 Task: Add Sprouts Baking Powder to the cart.
Action: Mouse moved to (27, 275)
Screenshot: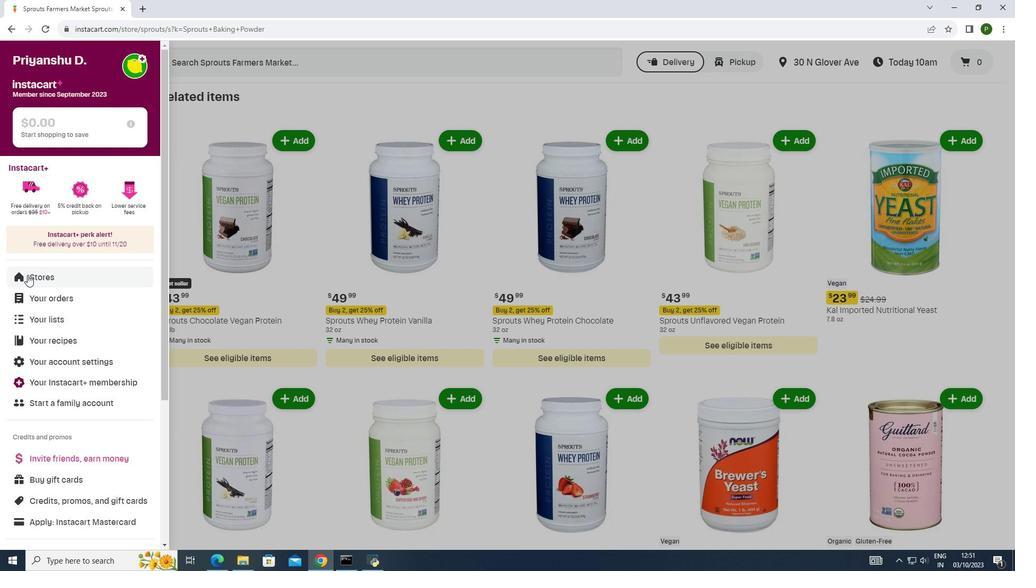 
Action: Mouse pressed left at (27, 275)
Screenshot: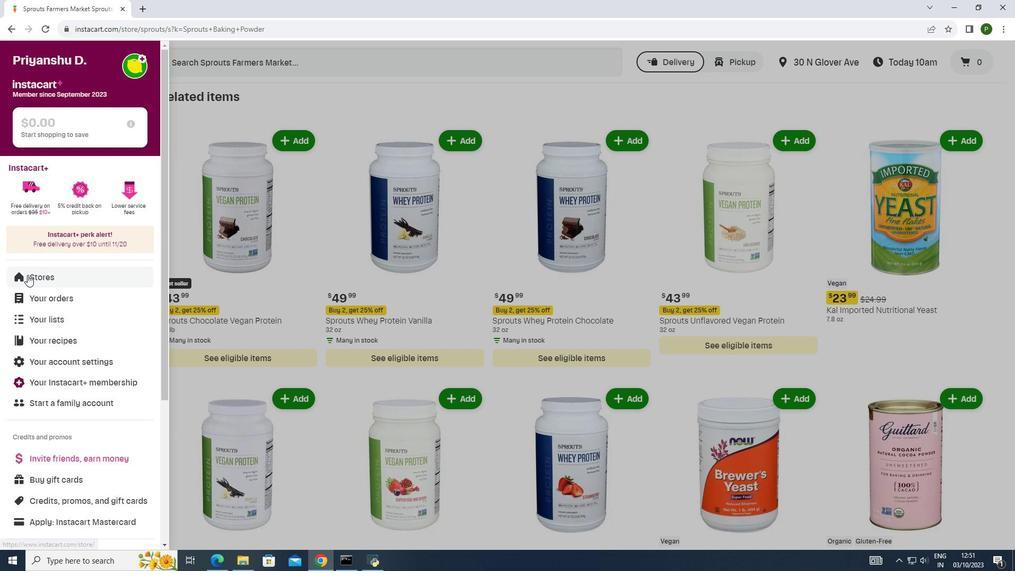 
Action: Mouse moved to (240, 111)
Screenshot: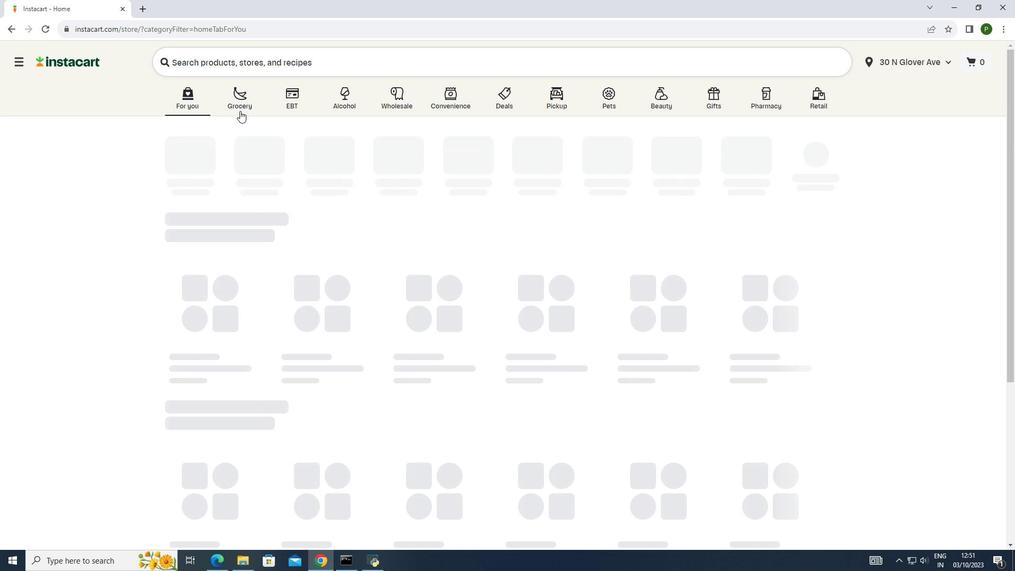 
Action: Mouse pressed left at (240, 111)
Screenshot: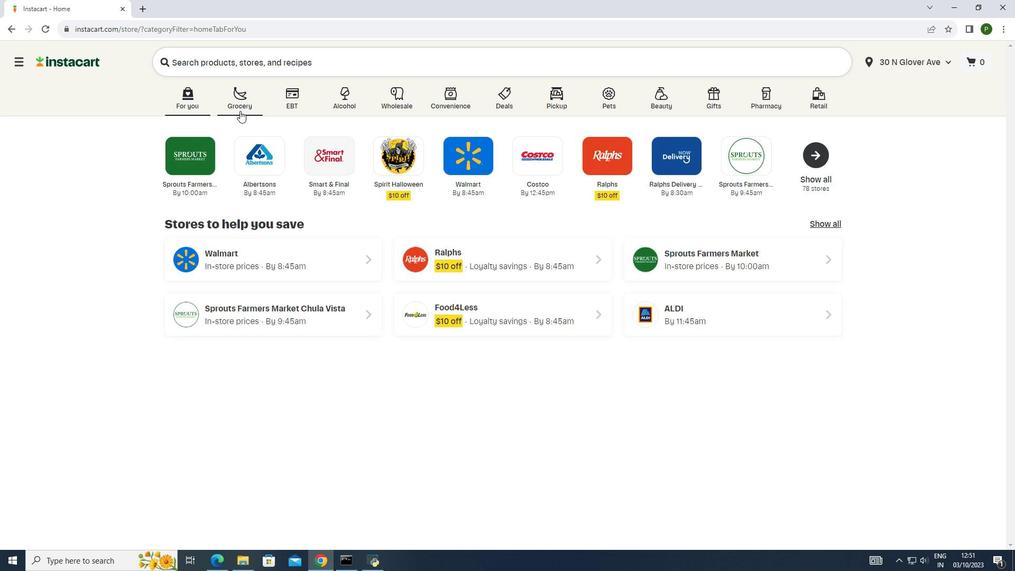 
Action: Mouse moved to (524, 169)
Screenshot: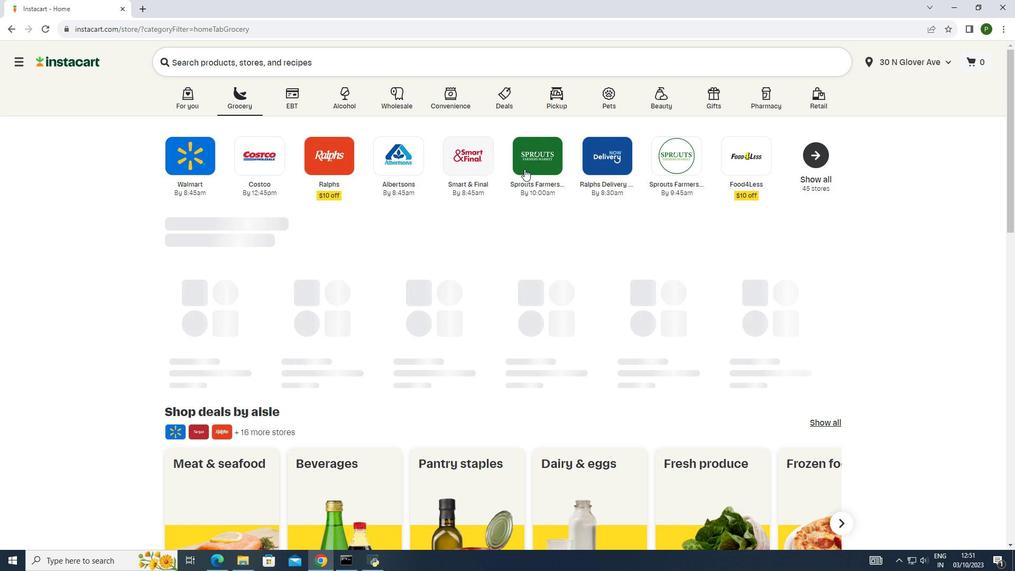 
Action: Mouse pressed left at (524, 169)
Screenshot: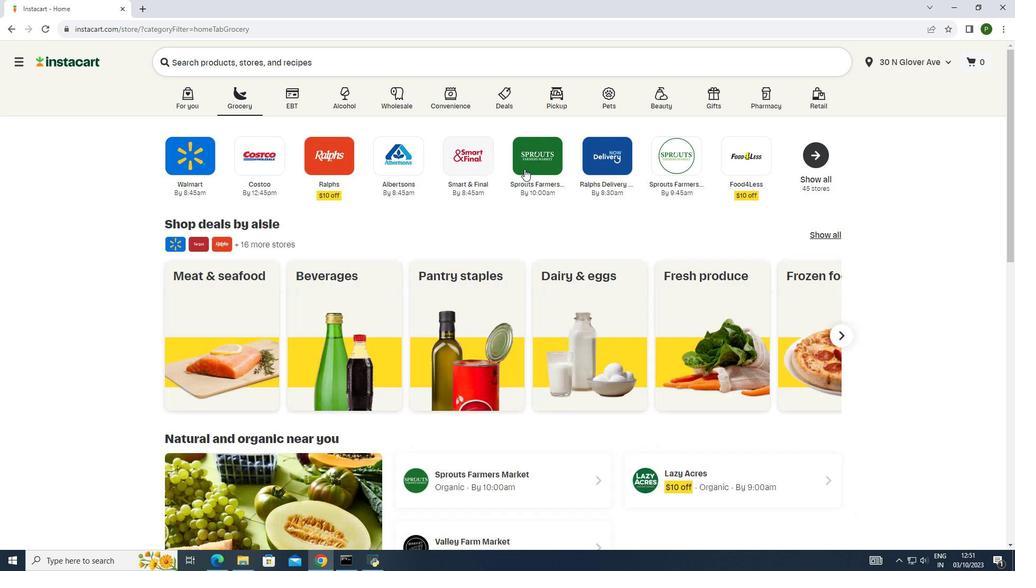 
Action: Mouse moved to (75, 280)
Screenshot: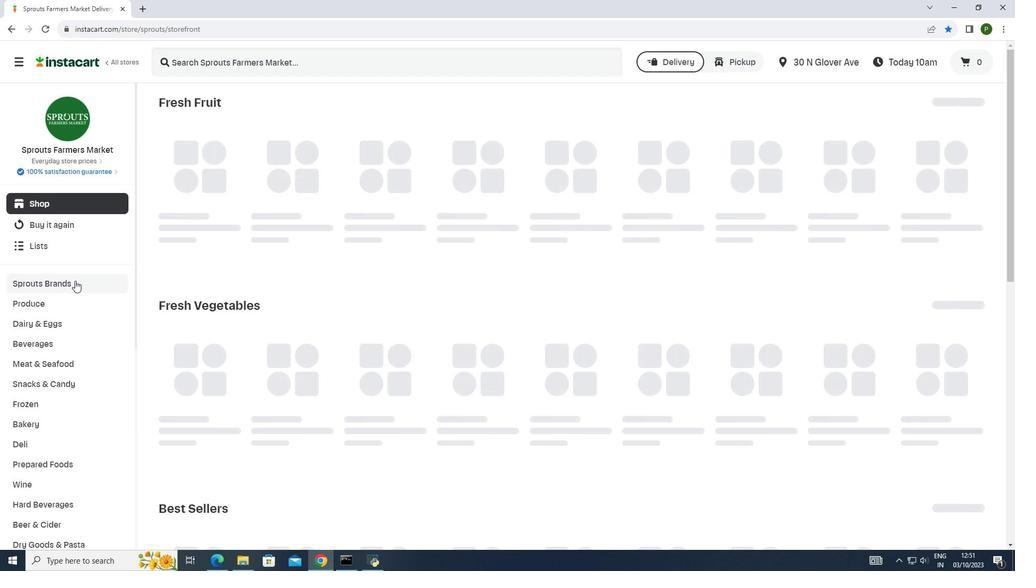 
Action: Mouse pressed left at (75, 280)
Screenshot: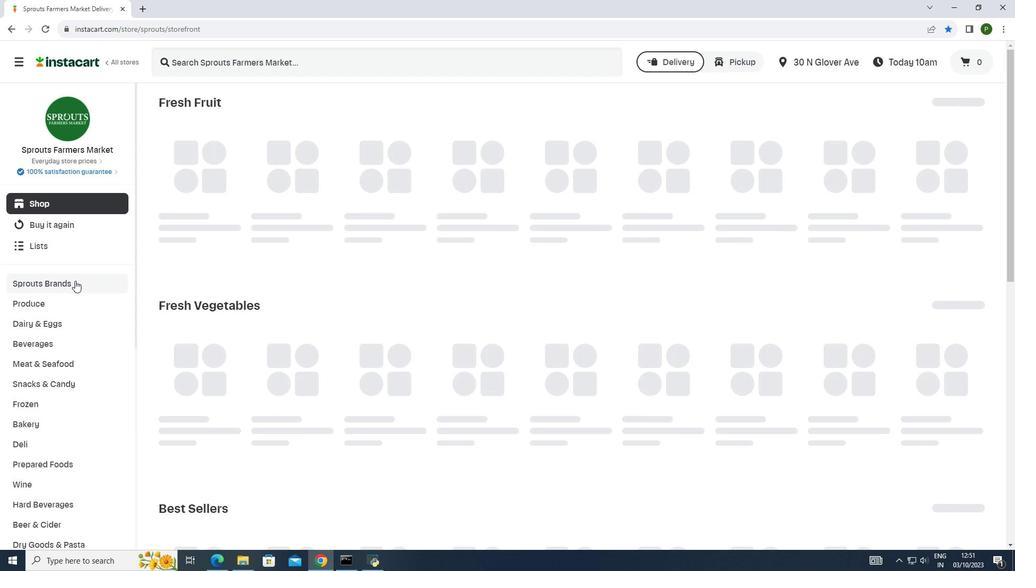 
Action: Mouse moved to (63, 355)
Screenshot: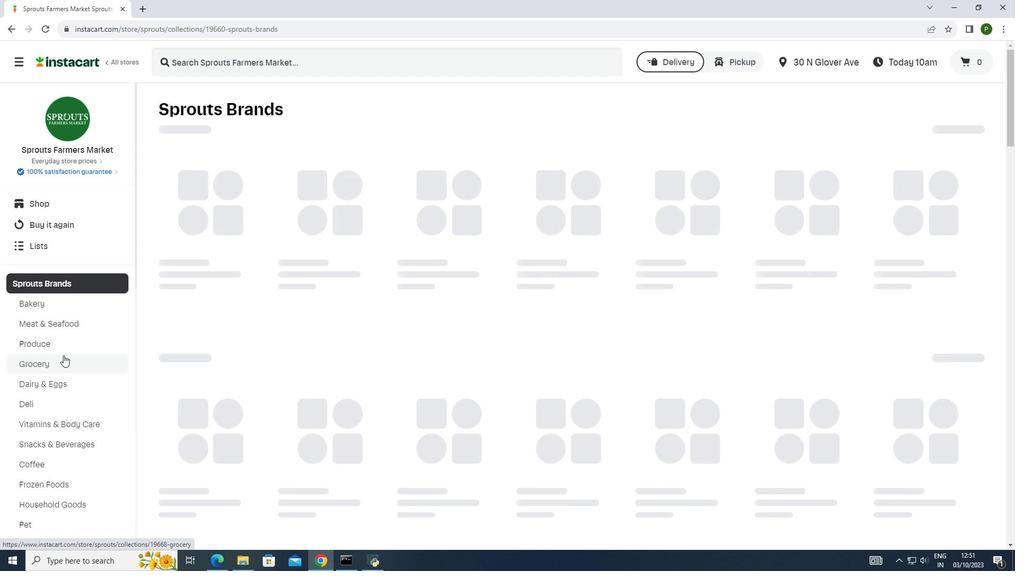 
Action: Mouse pressed left at (63, 355)
Screenshot: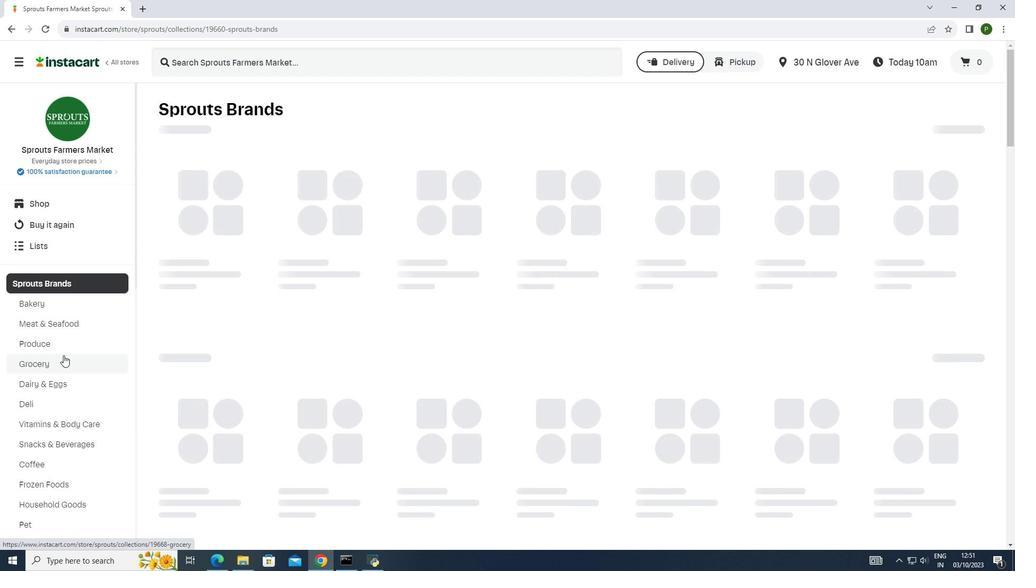 
Action: Mouse moved to (286, 221)
Screenshot: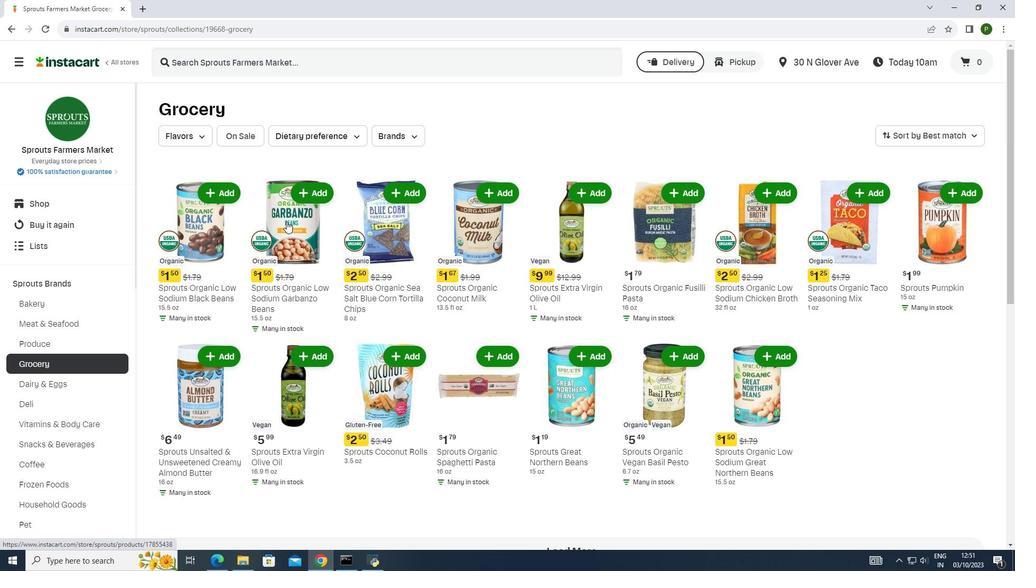 
Action: Mouse scrolled (286, 221) with delta (0, 0)
Screenshot: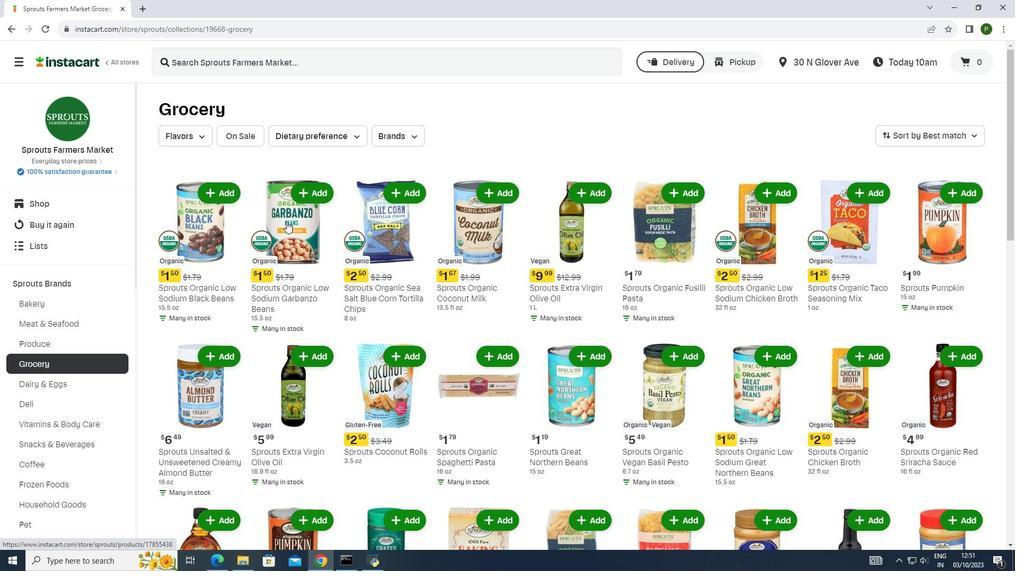 
Action: Mouse moved to (295, 217)
Screenshot: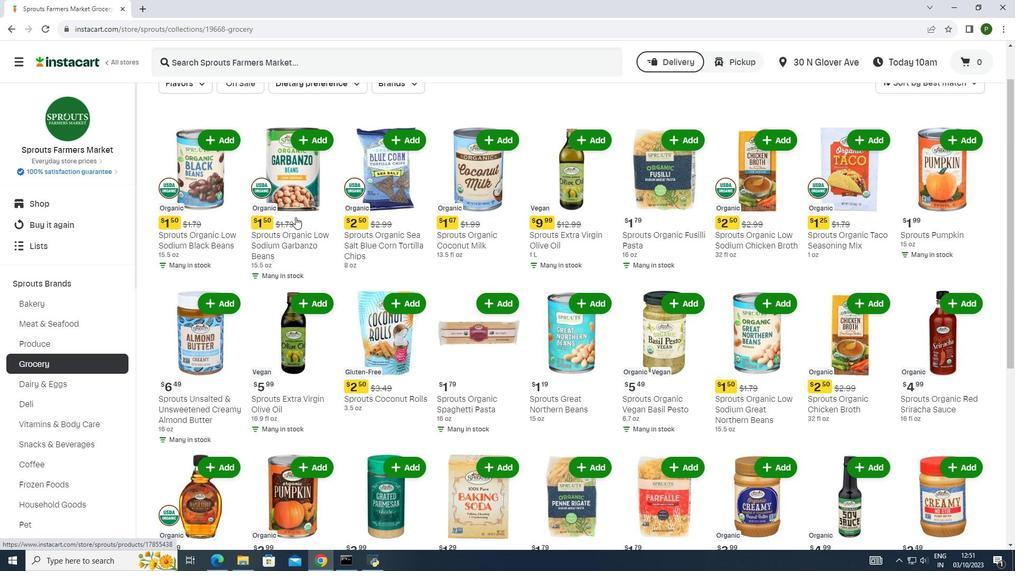 
Action: Mouse scrolled (295, 216) with delta (0, 0)
Screenshot: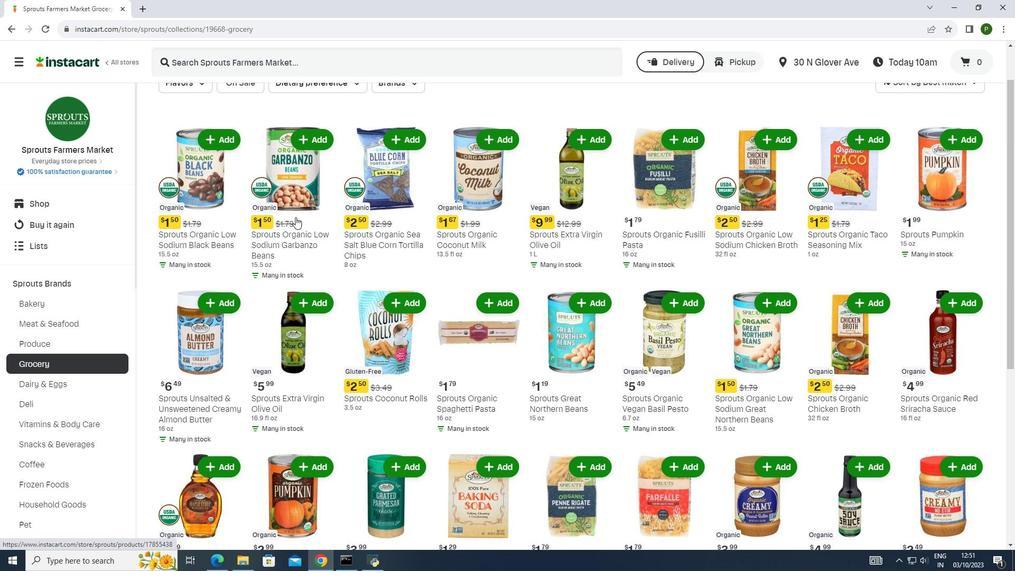 
Action: Mouse moved to (296, 217)
Screenshot: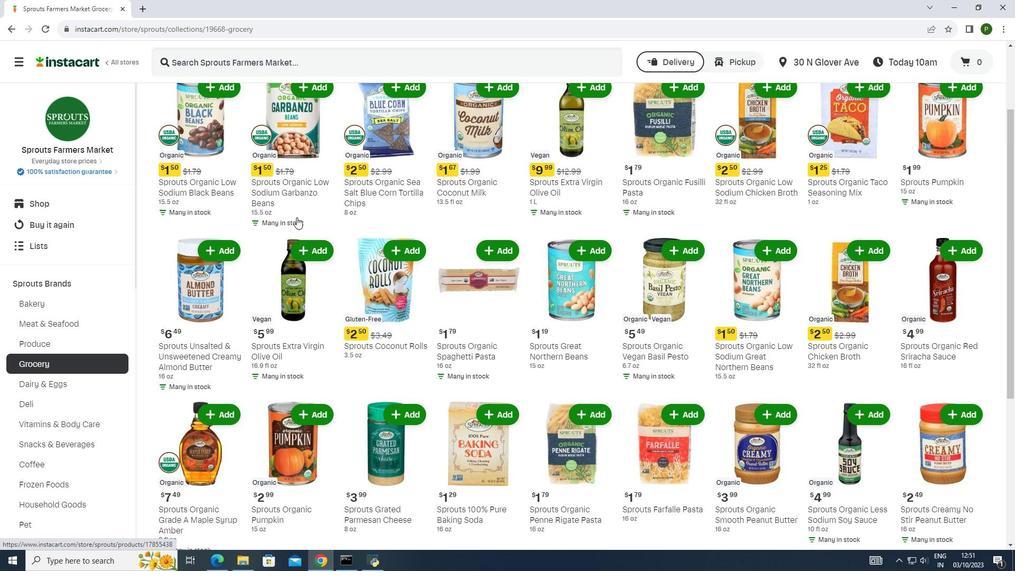 
Action: Mouse scrolled (296, 216) with delta (0, 0)
Screenshot: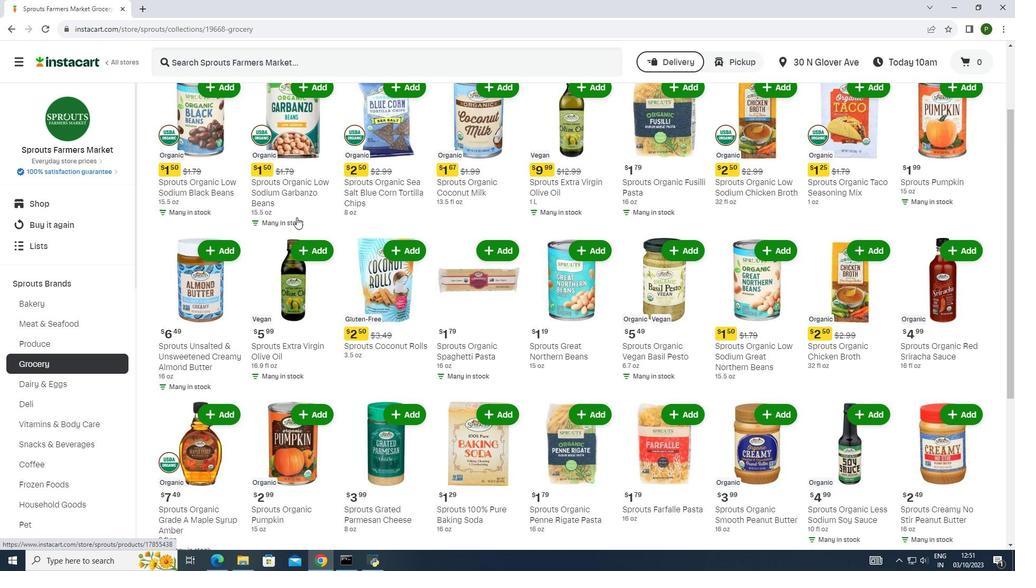 
Action: Mouse scrolled (296, 216) with delta (0, 0)
Screenshot: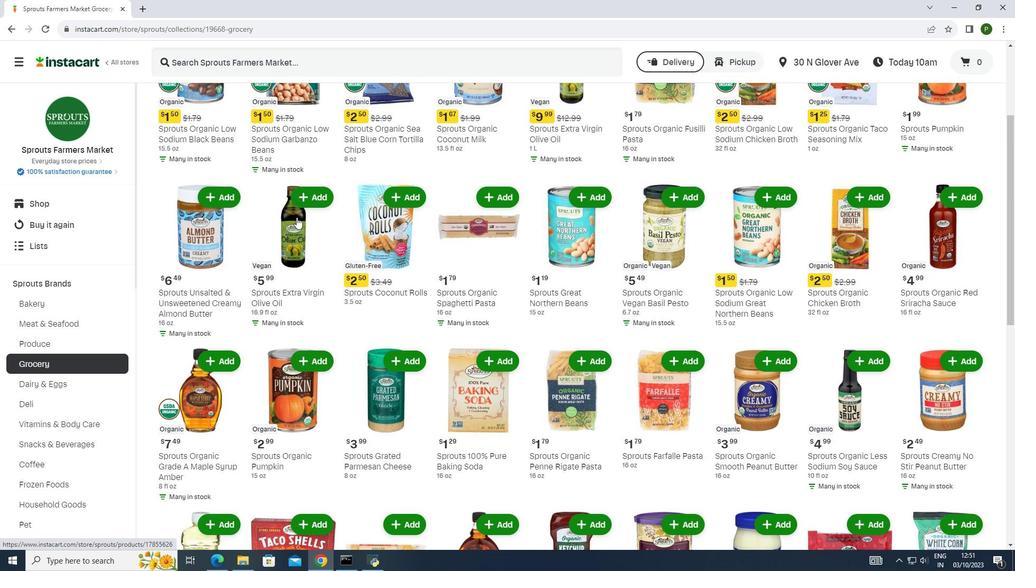 
Action: Mouse scrolled (296, 216) with delta (0, 0)
Screenshot: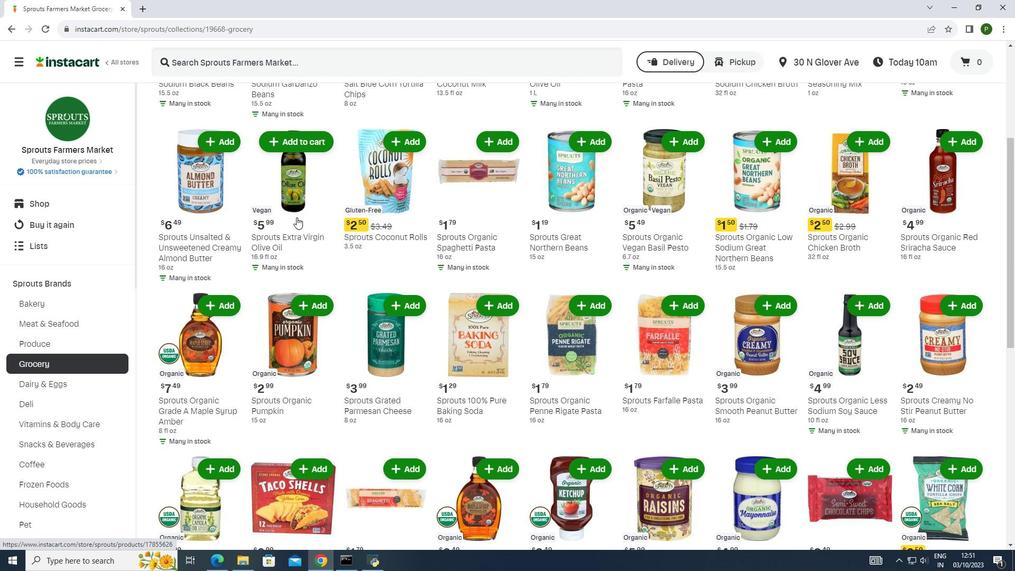 
Action: Mouse scrolled (296, 216) with delta (0, 0)
Screenshot: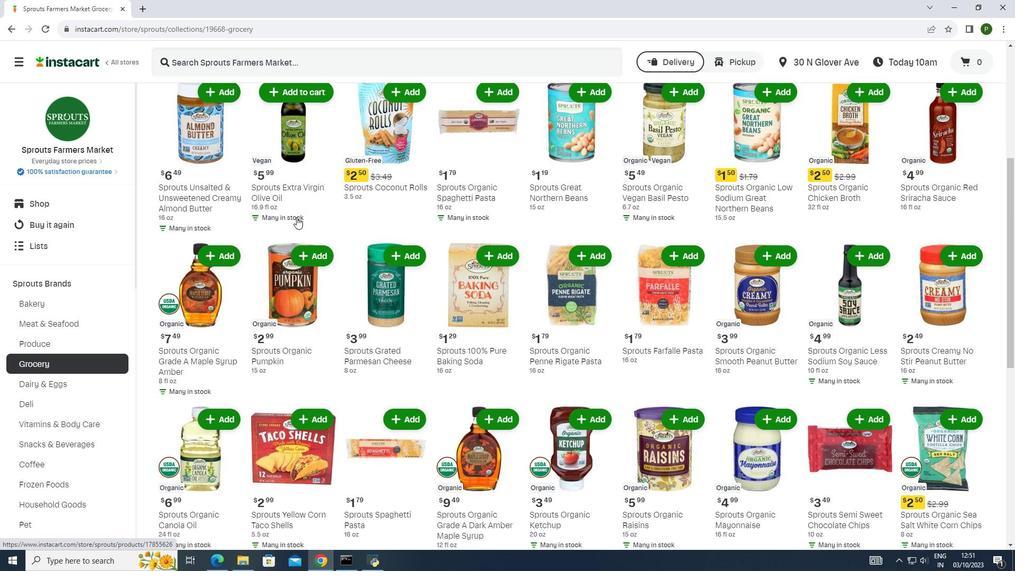 
Action: Mouse scrolled (296, 216) with delta (0, 0)
Screenshot: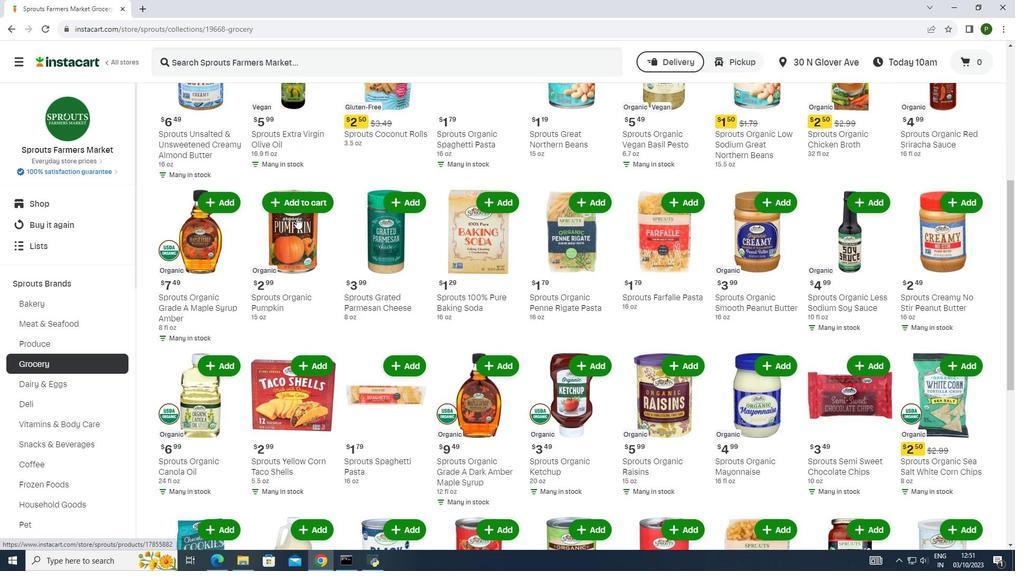 
Action: Mouse scrolled (296, 216) with delta (0, 0)
Screenshot: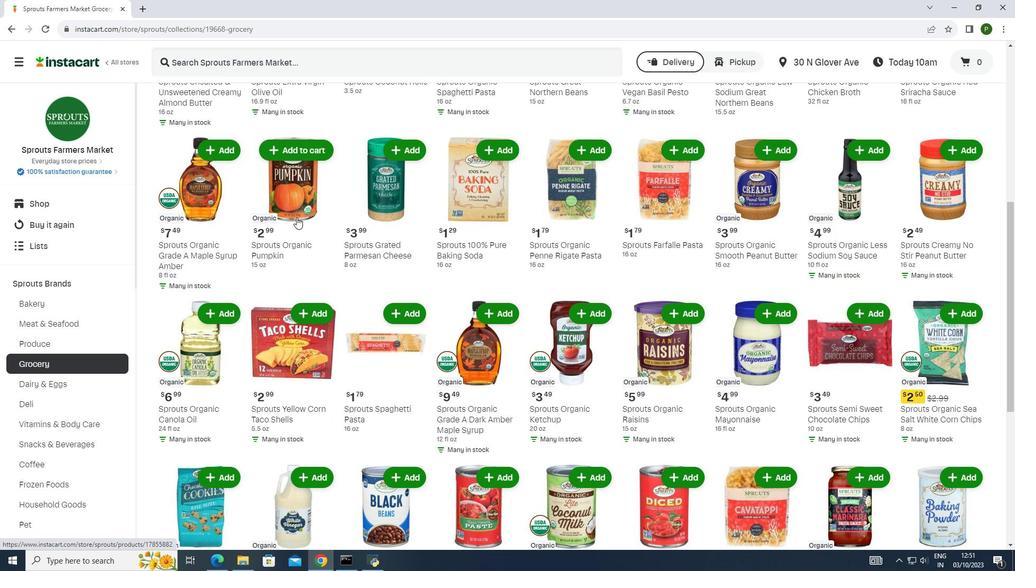 
Action: Mouse scrolled (296, 216) with delta (0, 0)
Screenshot: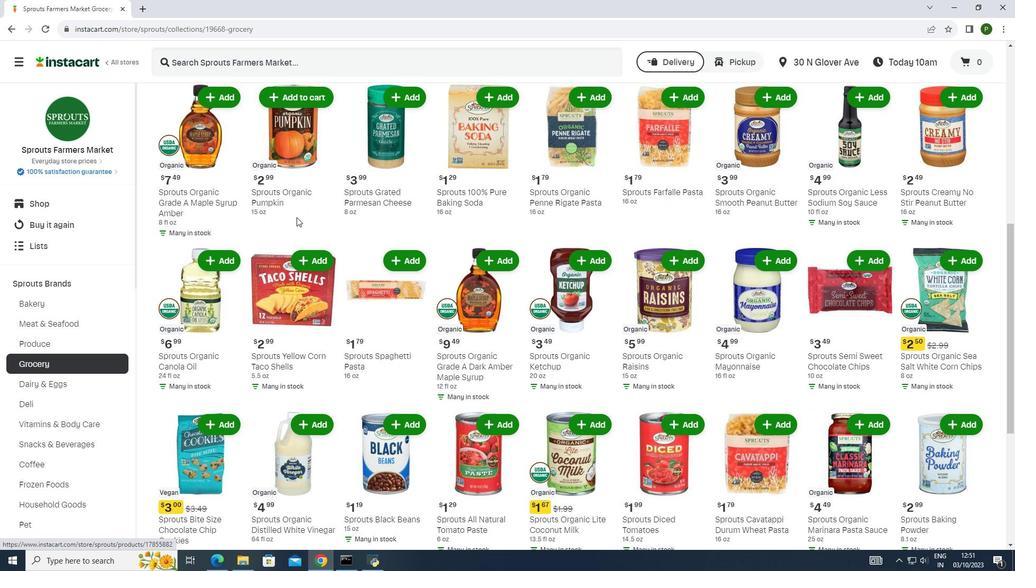 
Action: Mouse scrolled (296, 216) with delta (0, 0)
Screenshot: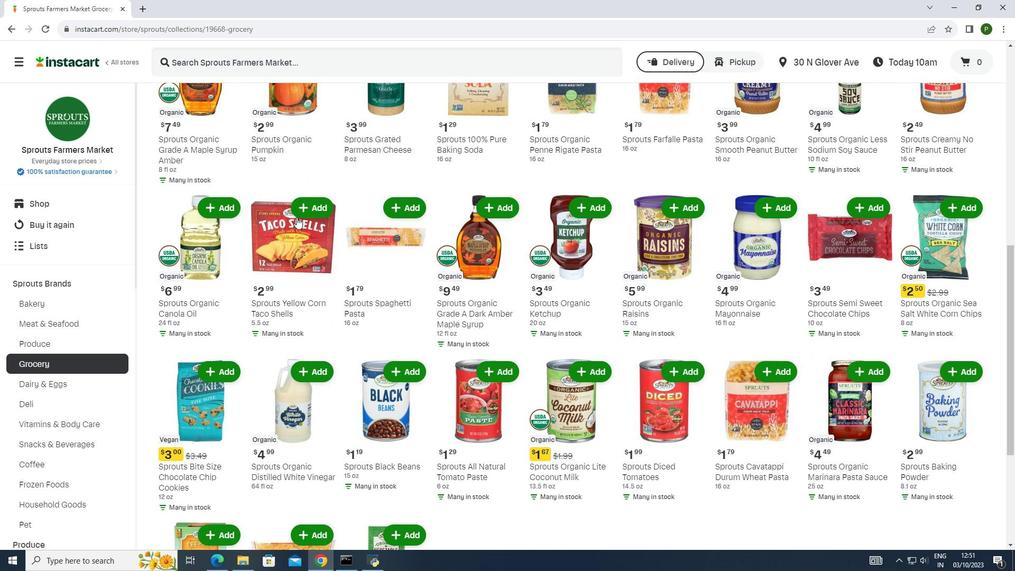 
Action: Mouse scrolled (296, 216) with delta (0, 0)
Screenshot: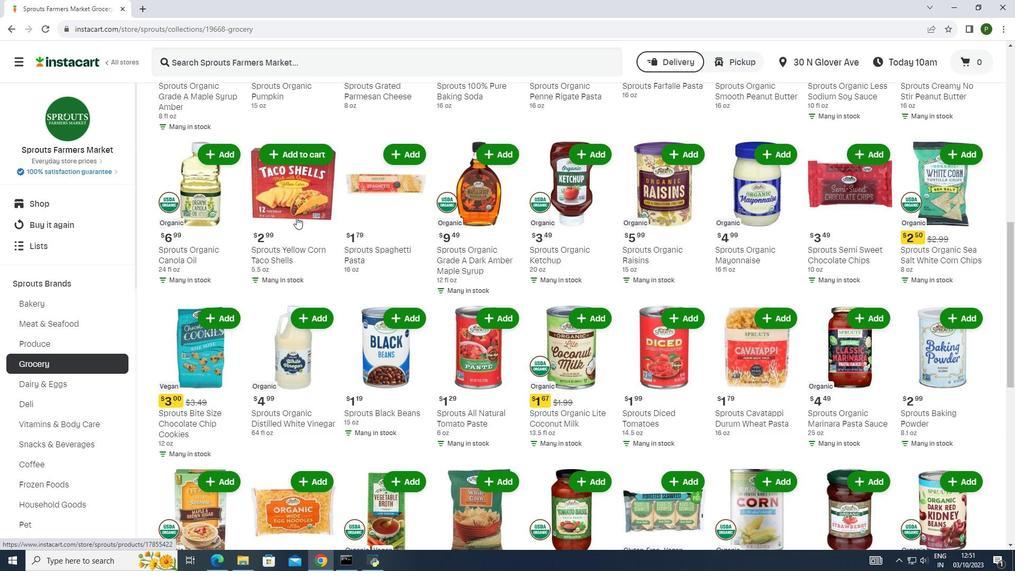 
Action: Mouse moved to (973, 262)
Screenshot: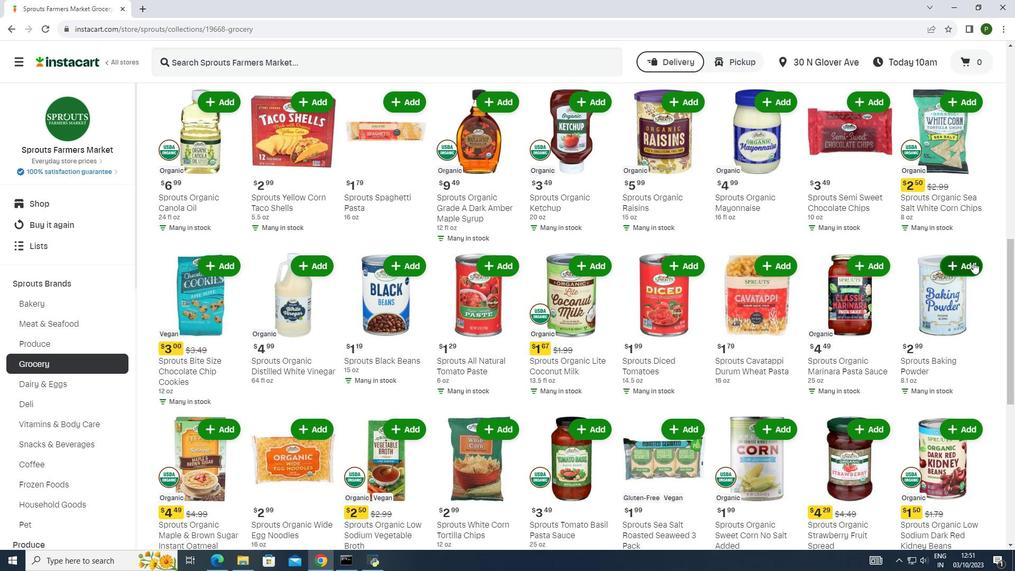
Action: Mouse pressed left at (973, 262)
Screenshot: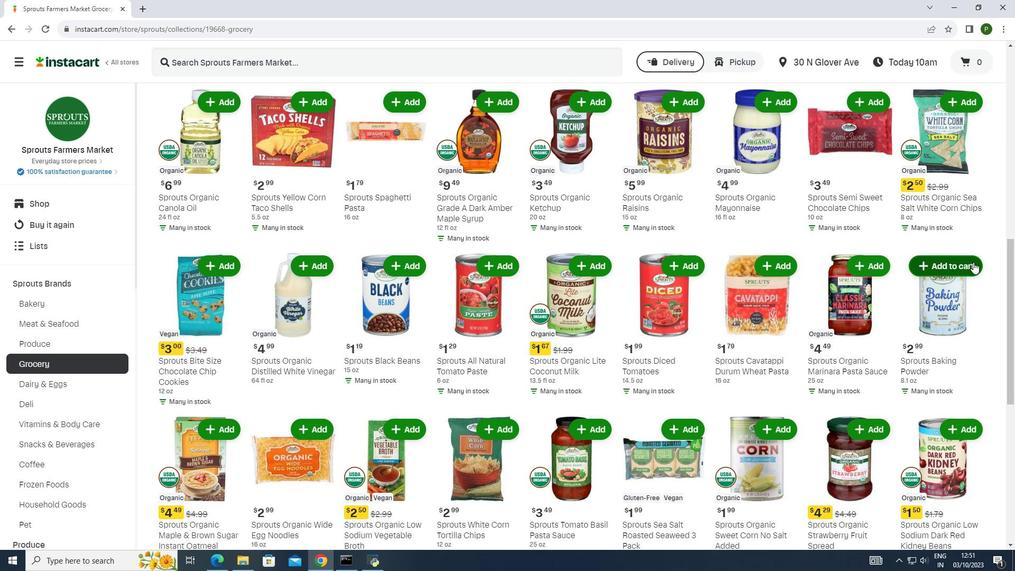 
